 Task: In the  document loan.epub Download file as 'Microsoft Word' Share this file with 'softage.7@softage.net' Insert the command  Suggesting 
Action: Mouse moved to (38, 58)
Screenshot: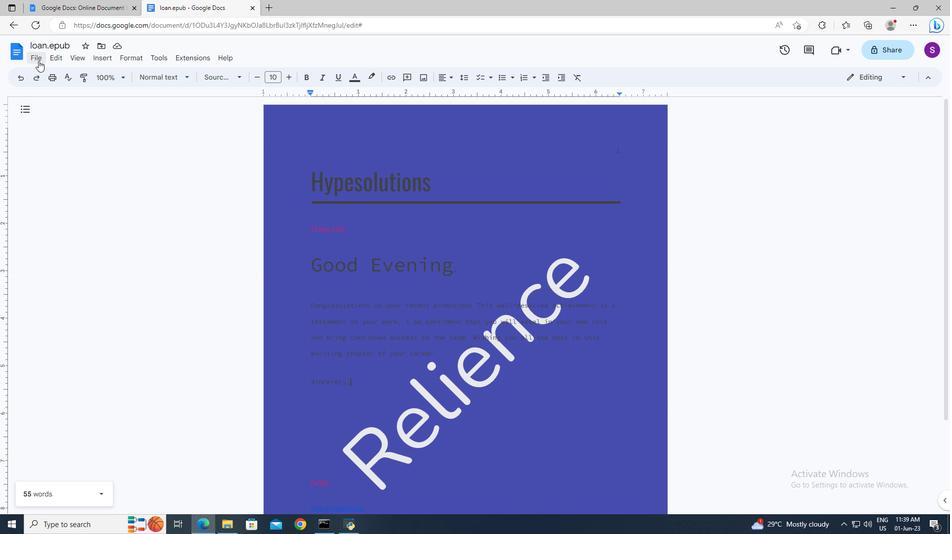 
Action: Mouse pressed left at (38, 58)
Screenshot: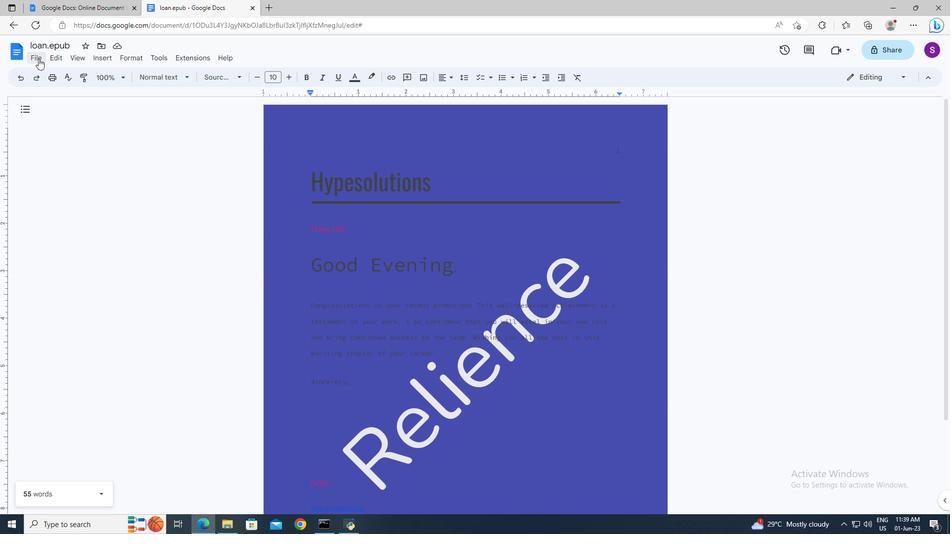 
Action: Mouse moved to (210, 165)
Screenshot: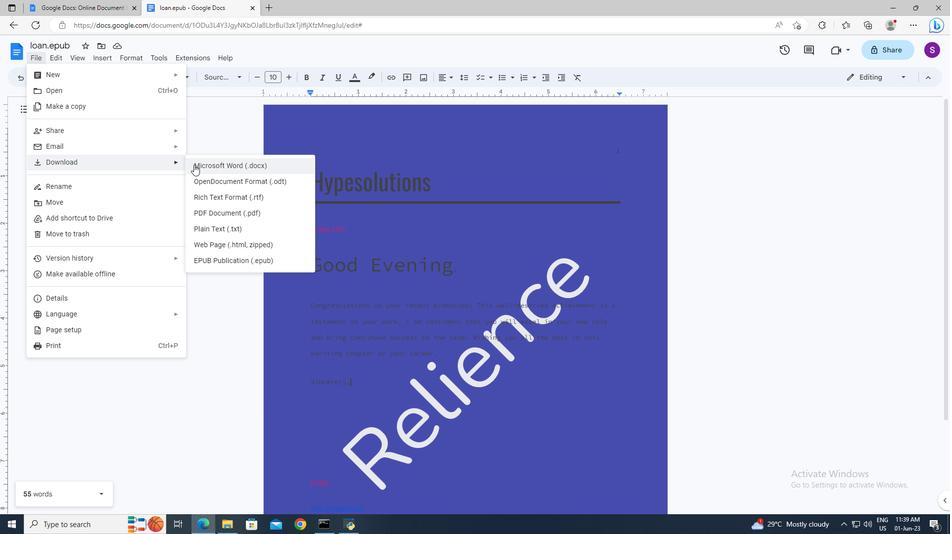 
Action: Mouse pressed left at (210, 165)
Screenshot: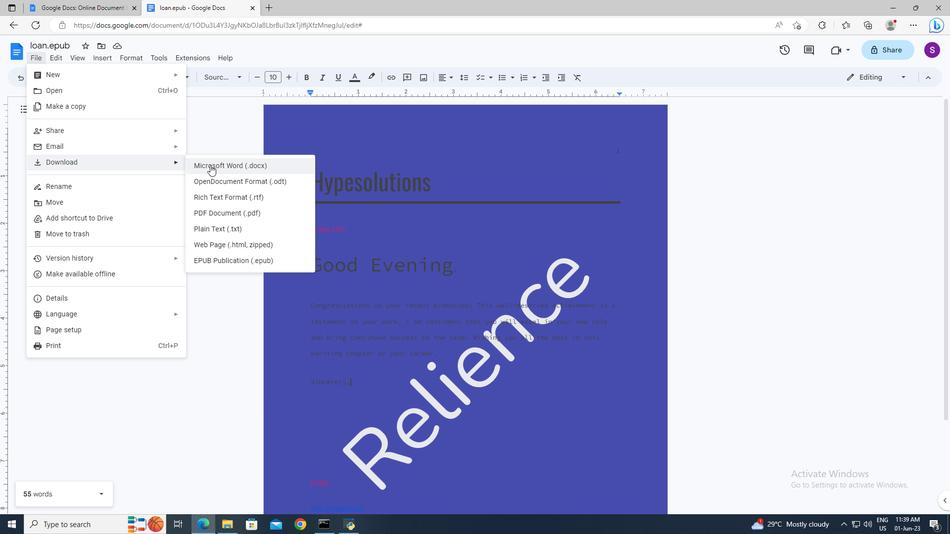 
Action: Mouse moved to (40, 60)
Screenshot: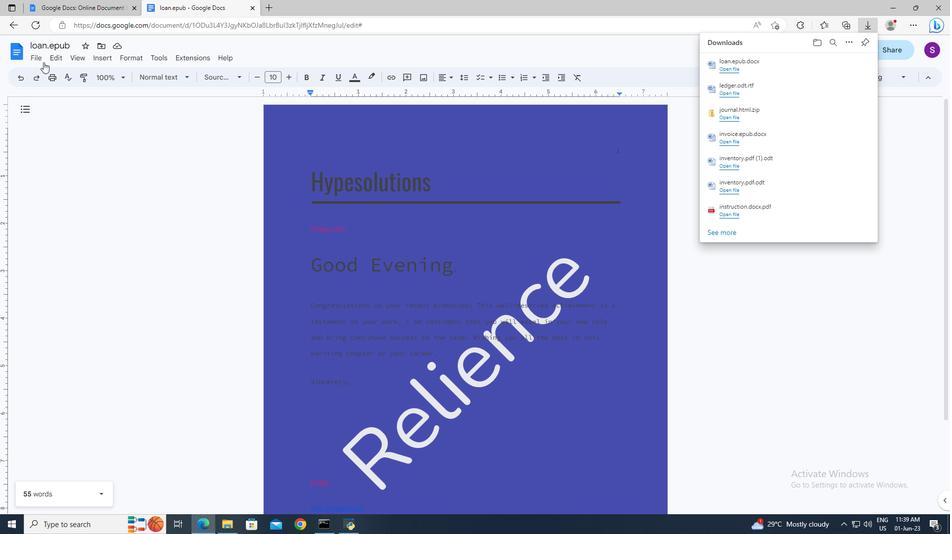 
Action: Mouse pressed left at (40, 60)
Screenshot: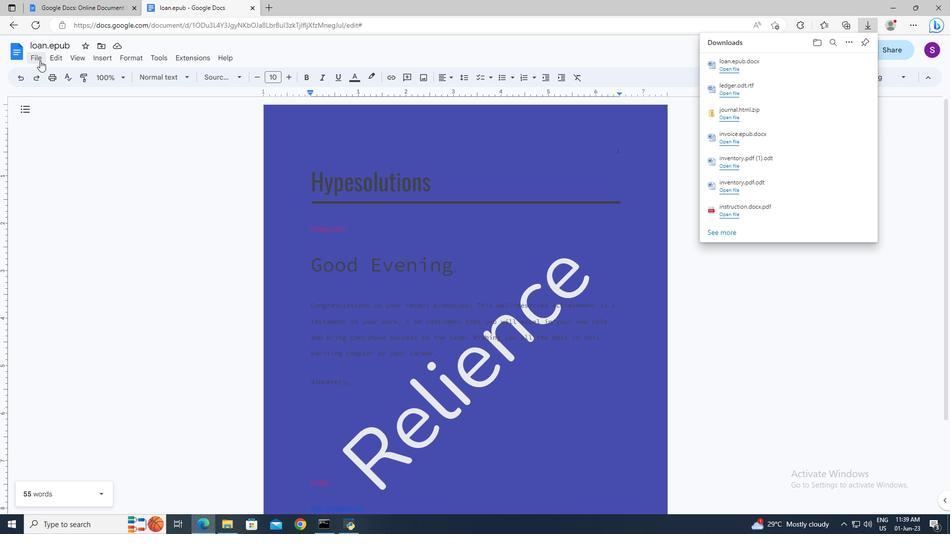 
Action: Mouse moved to (211, 134)
Screenshot: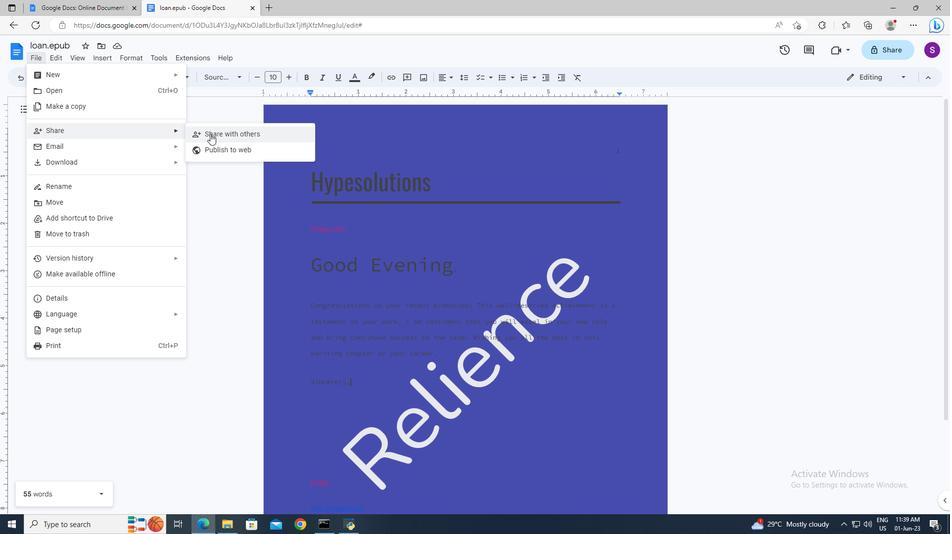 
Action: Mouse pressed left at (211, 134)
Screenshot: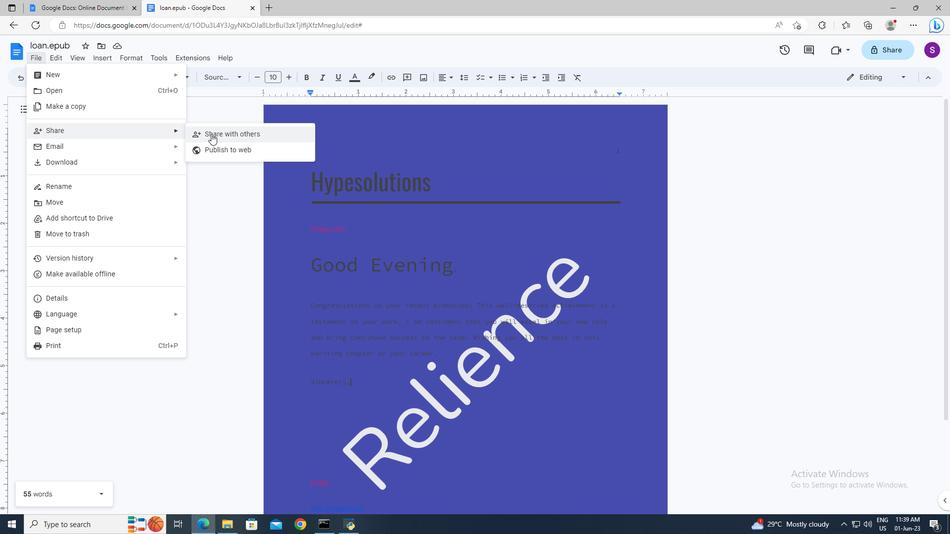 
Action: Mouse moved to (397, 224)
Screenshot: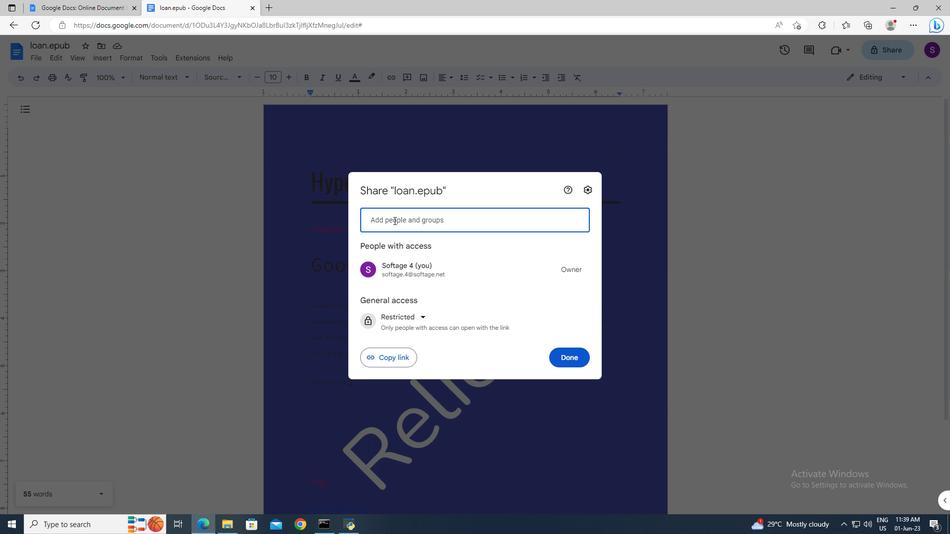 
Action: Mouse pressed left at (397, 224)
Screenshot: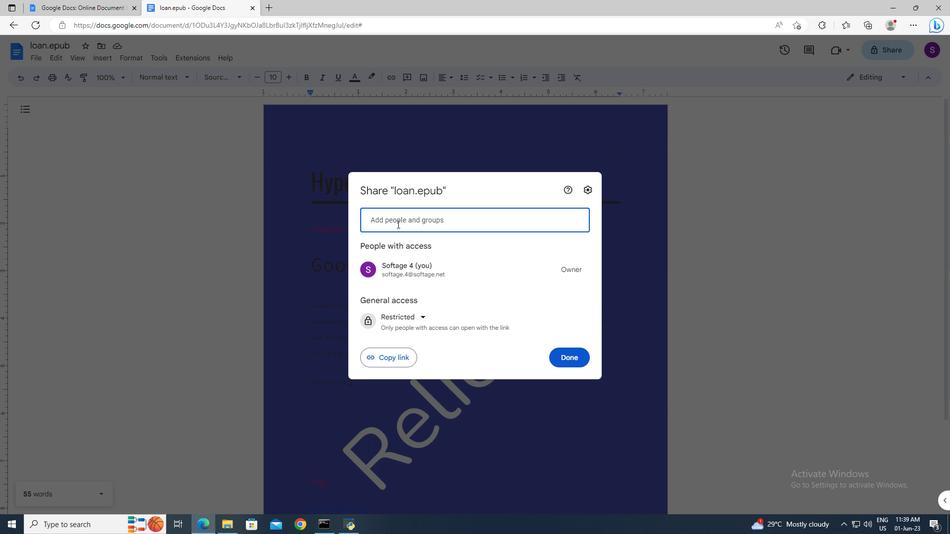 
Action: Key pressed softage.7<Key.shift>@softage.net<Key.enter>
Screenshot: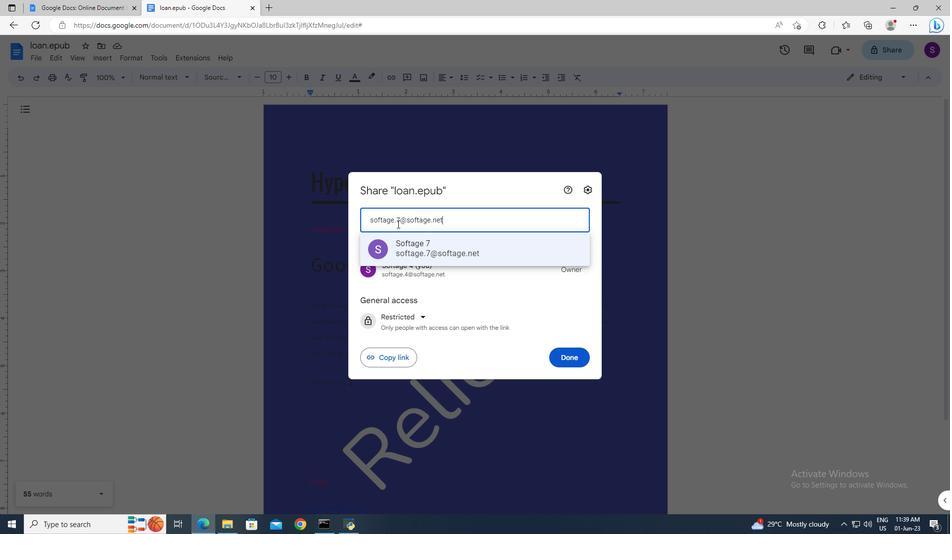 
Action: Mouse moved to (572, 353)
Screenshot: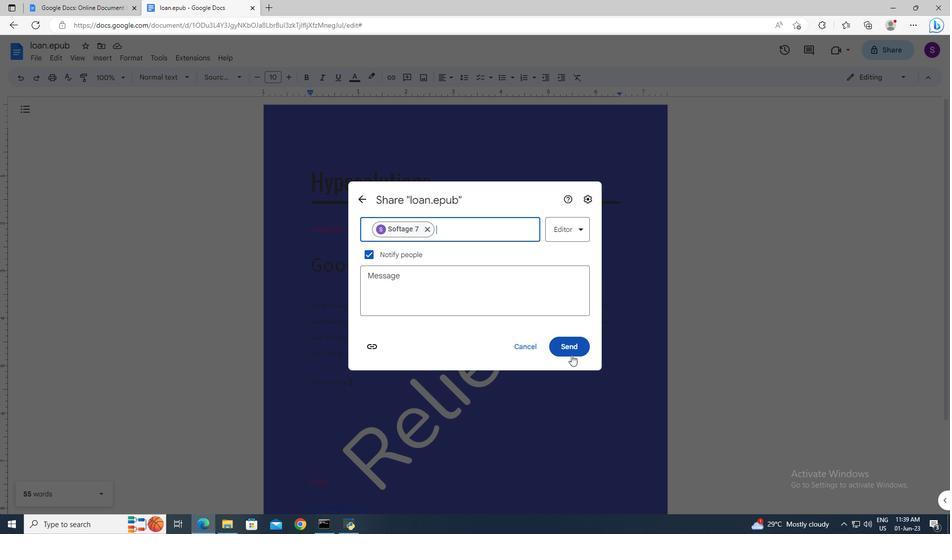 
Action: Mouse pressed left at (572, 353)
Screenshot: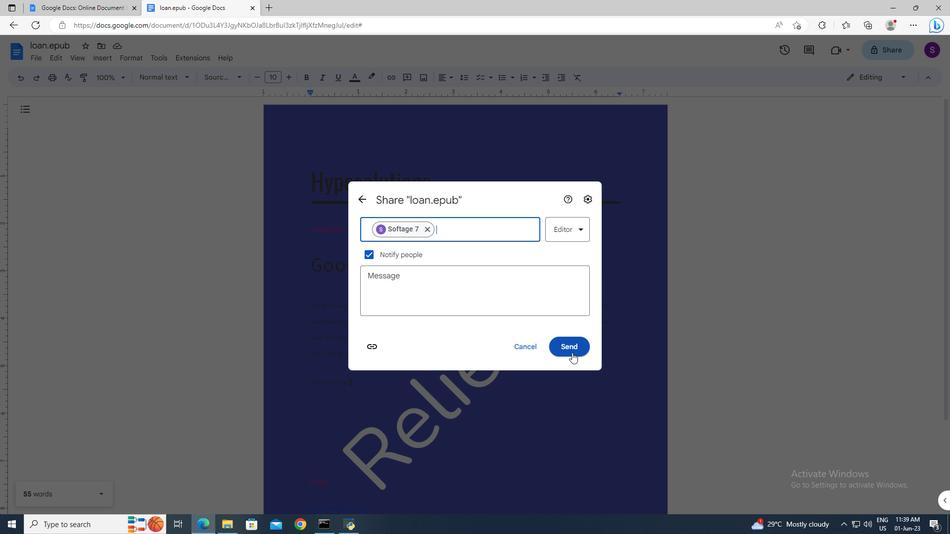 
Action: Mouse moved to (864, 79)
Screenshot: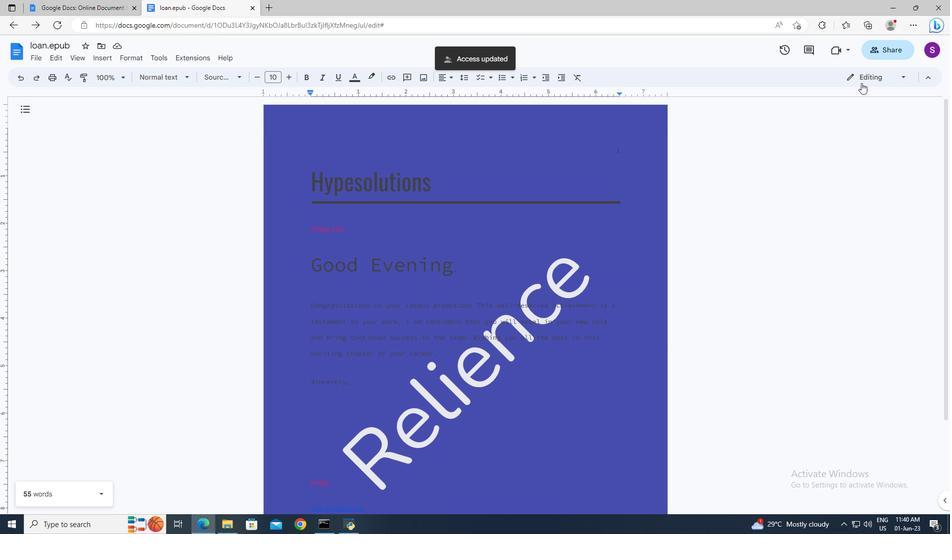 
Action: Mouse pressed left at (864, 79)
Screenshot: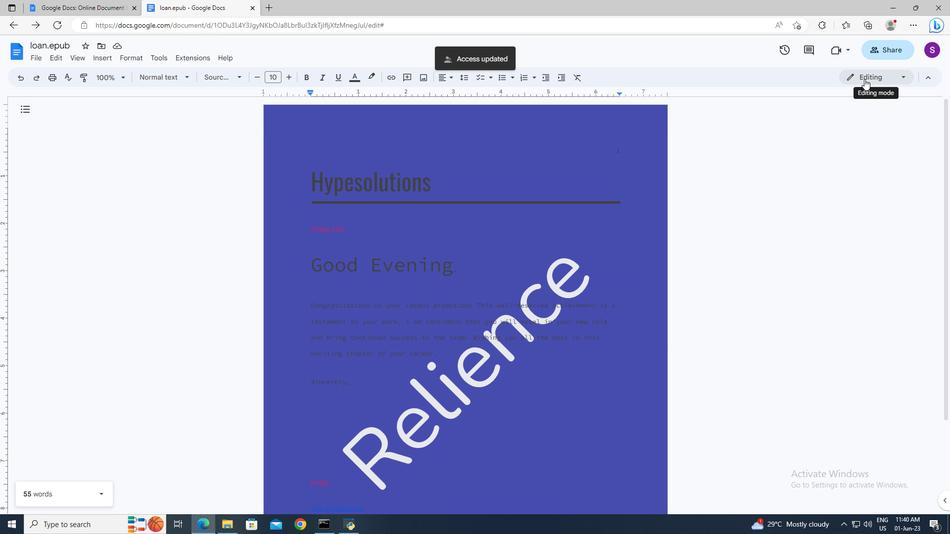 
Action: Mouse moved to (858, 123)
Screenshot: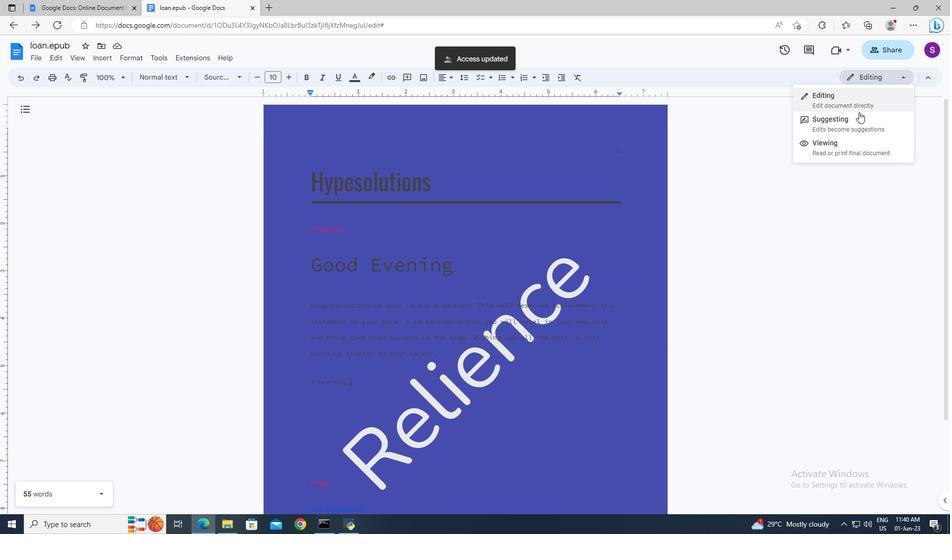
Action: Mouse pressed left at (858, 123)
Screenshot: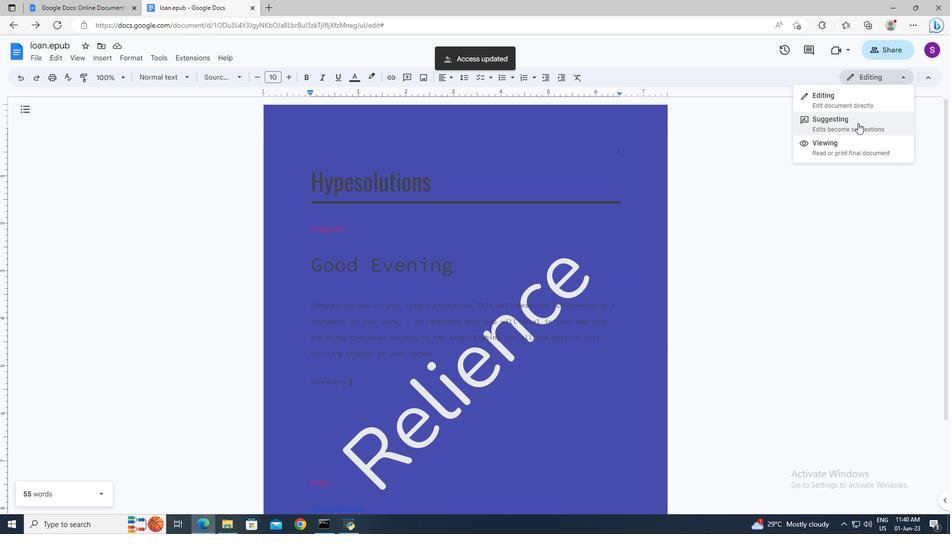 
Action: Mouse moved to (853, 122)
Screenshot: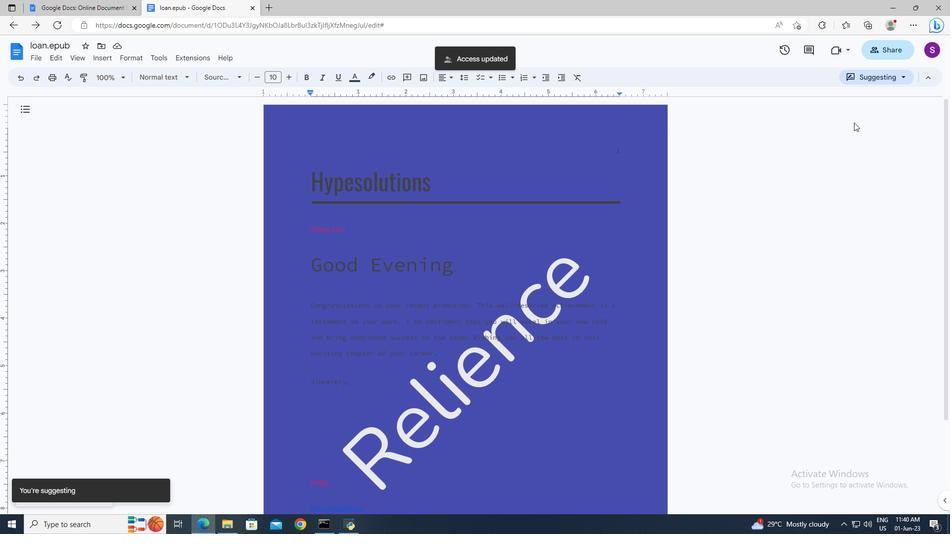 
